 Task: Use the formula "IMLOG" in spreadsheet "Project portfolio".
Action: Mouse moved to (780, 124)
Screenshot: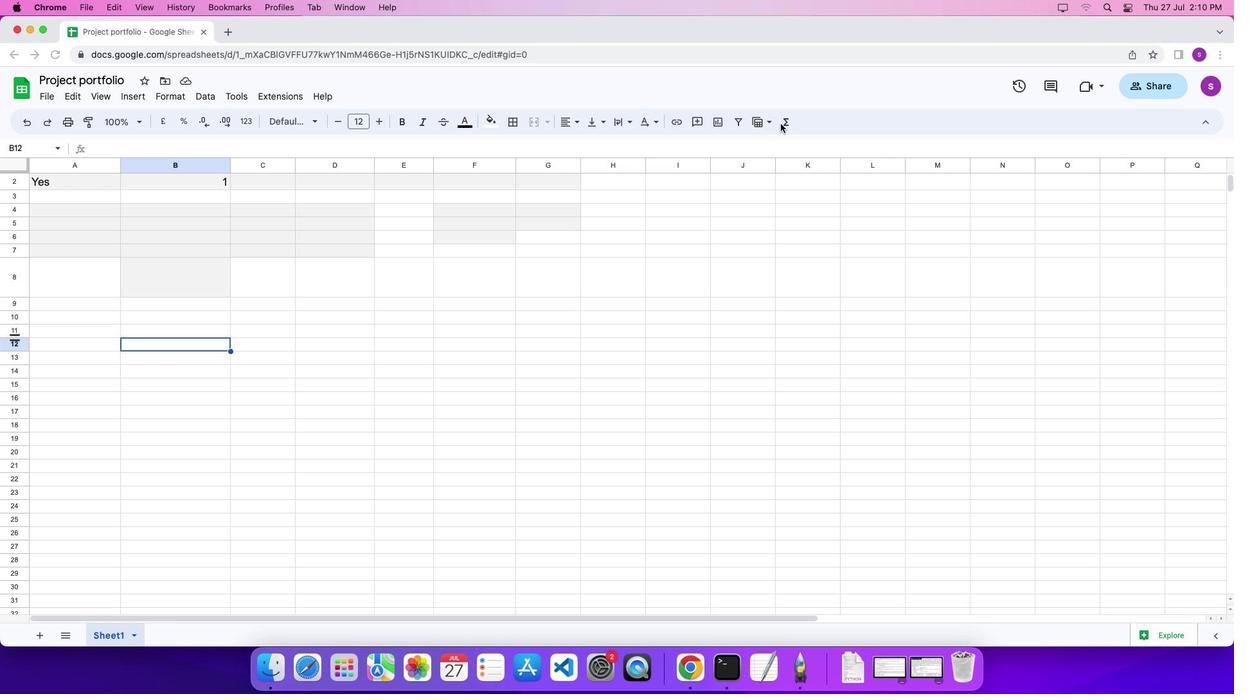 
Action: Mouse pressed left at (780, 124)
Screenshot: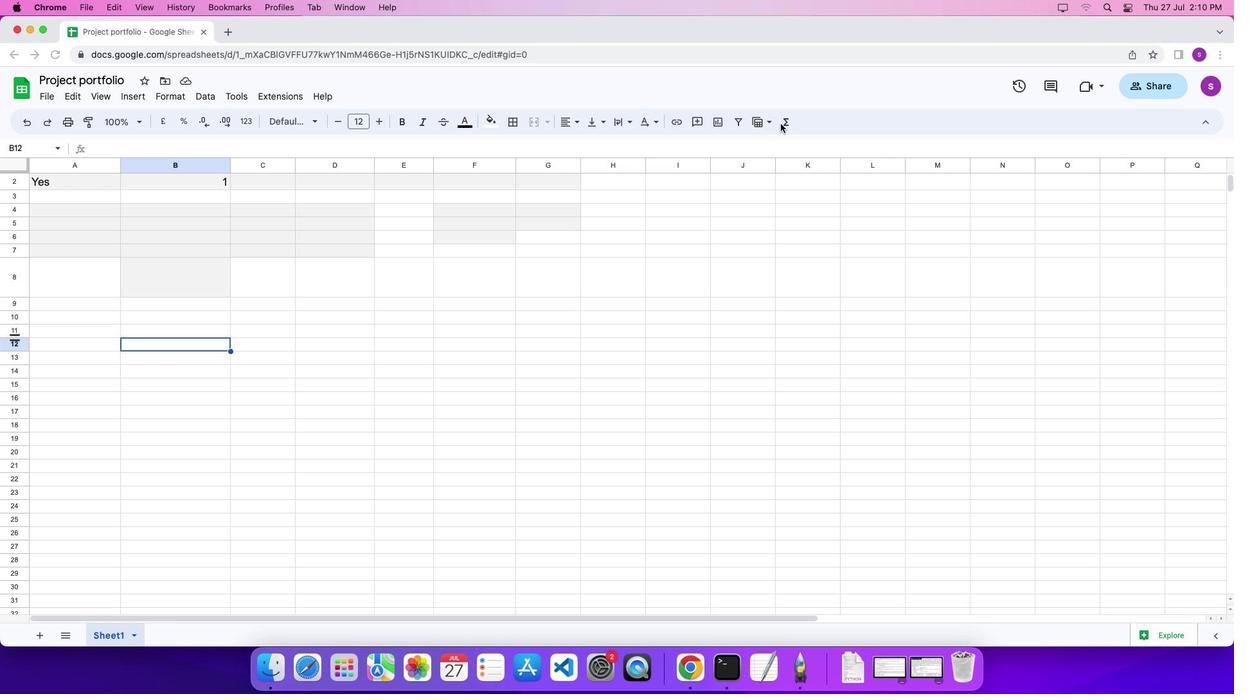 
Action: Mouse moved to (781, 124)
Screenshot: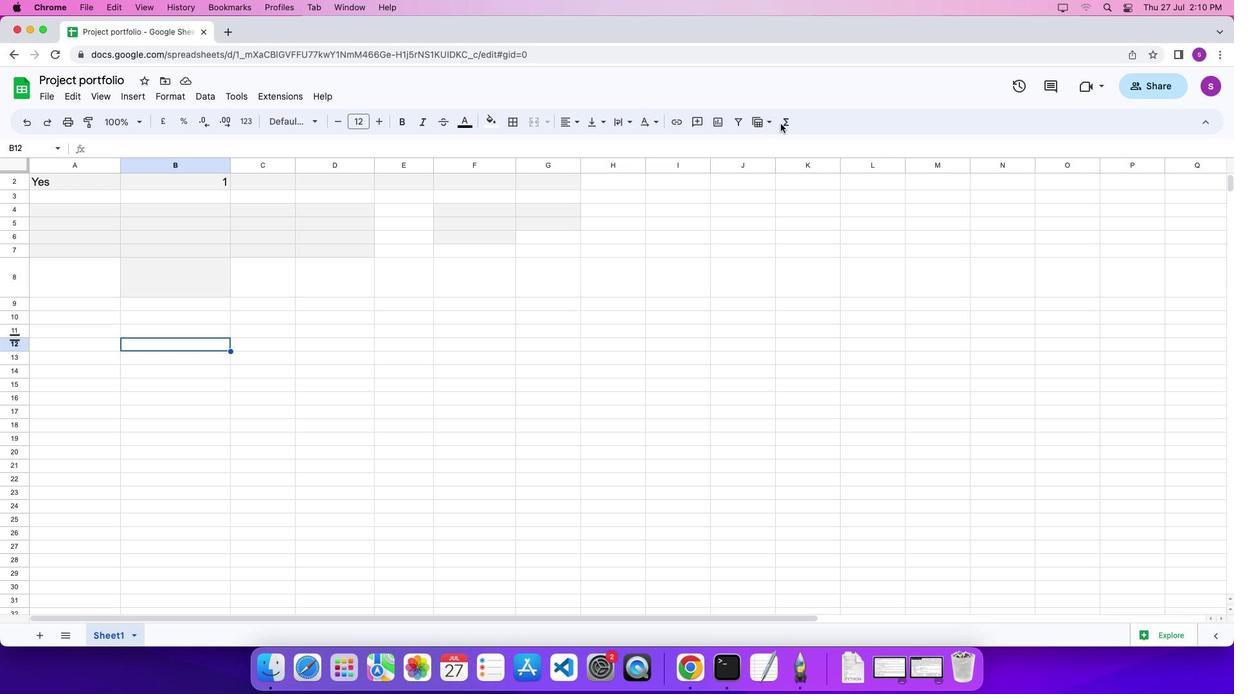 
Action: Mouse pressed left at (781, 124)
Screenshot: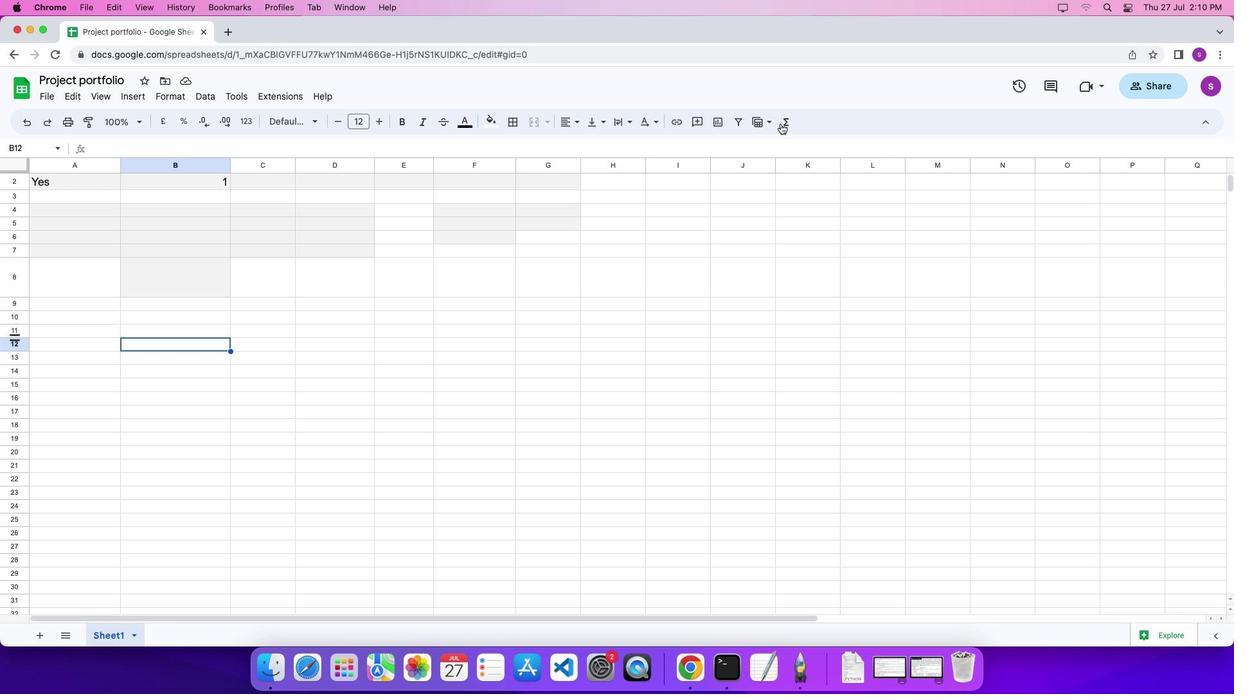 
Action: Mouse moved to (787, 124)
Screenshot: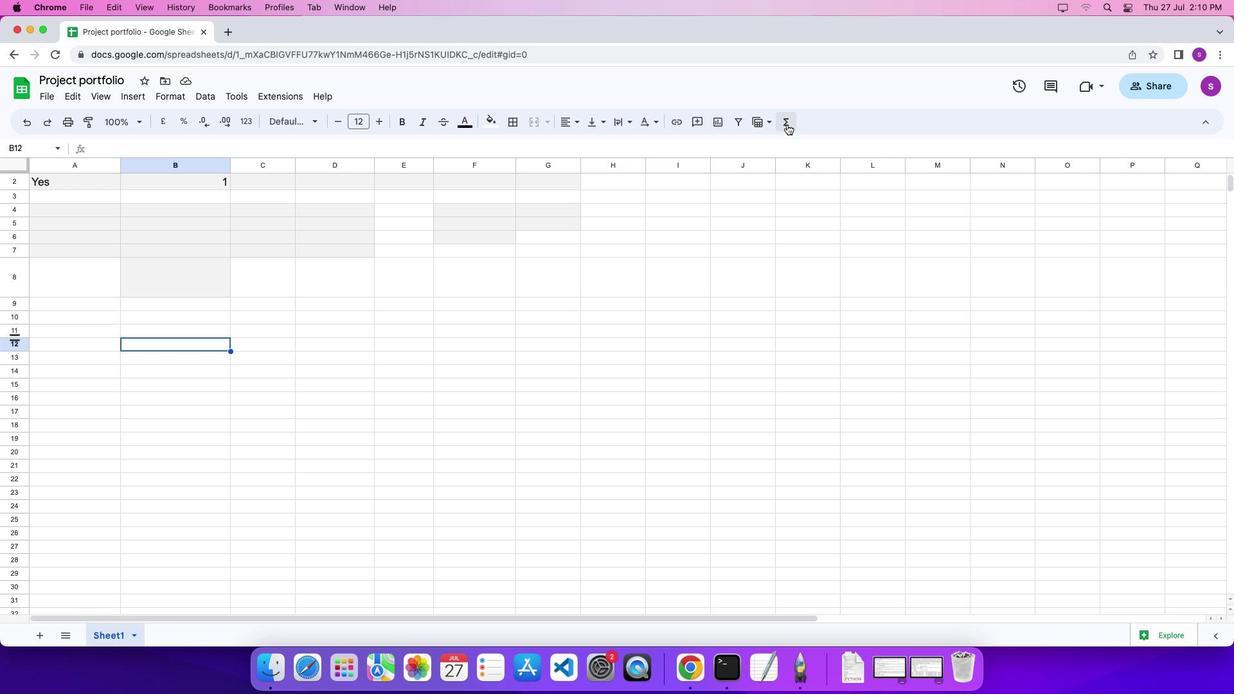 
Action: Mouse pressed left at (787, 124)
Screenshot: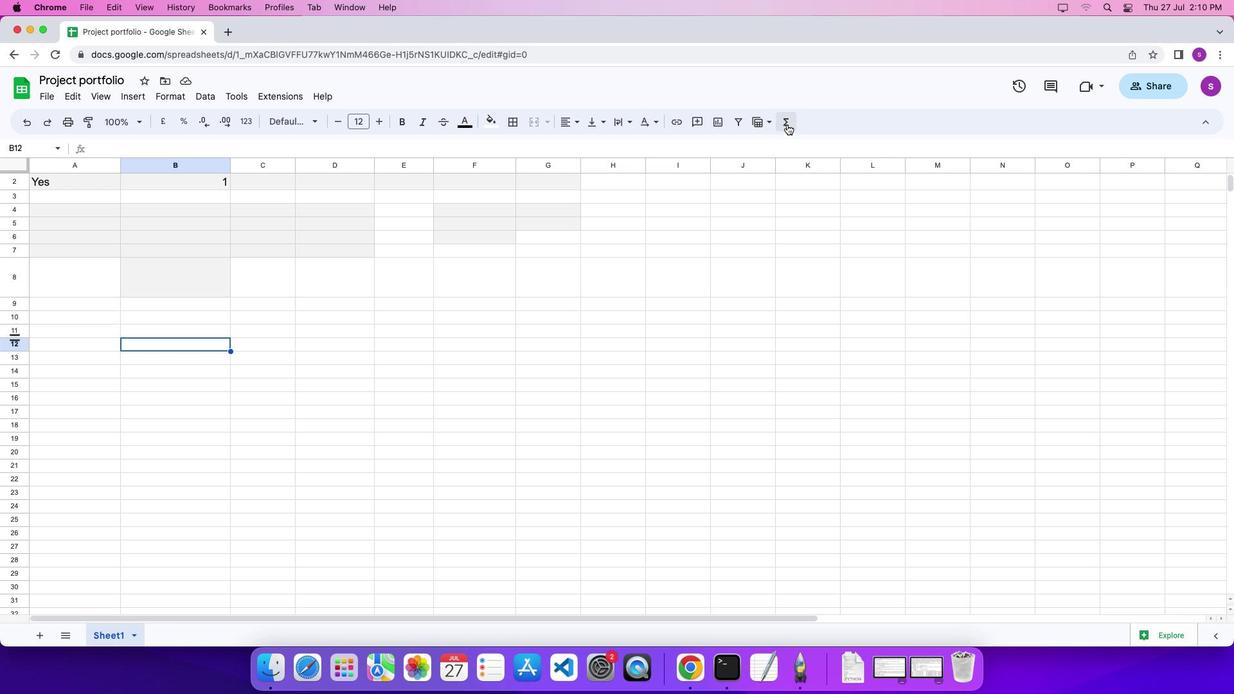 
Action: Mouse moved to (1007, 595)
Screenshot: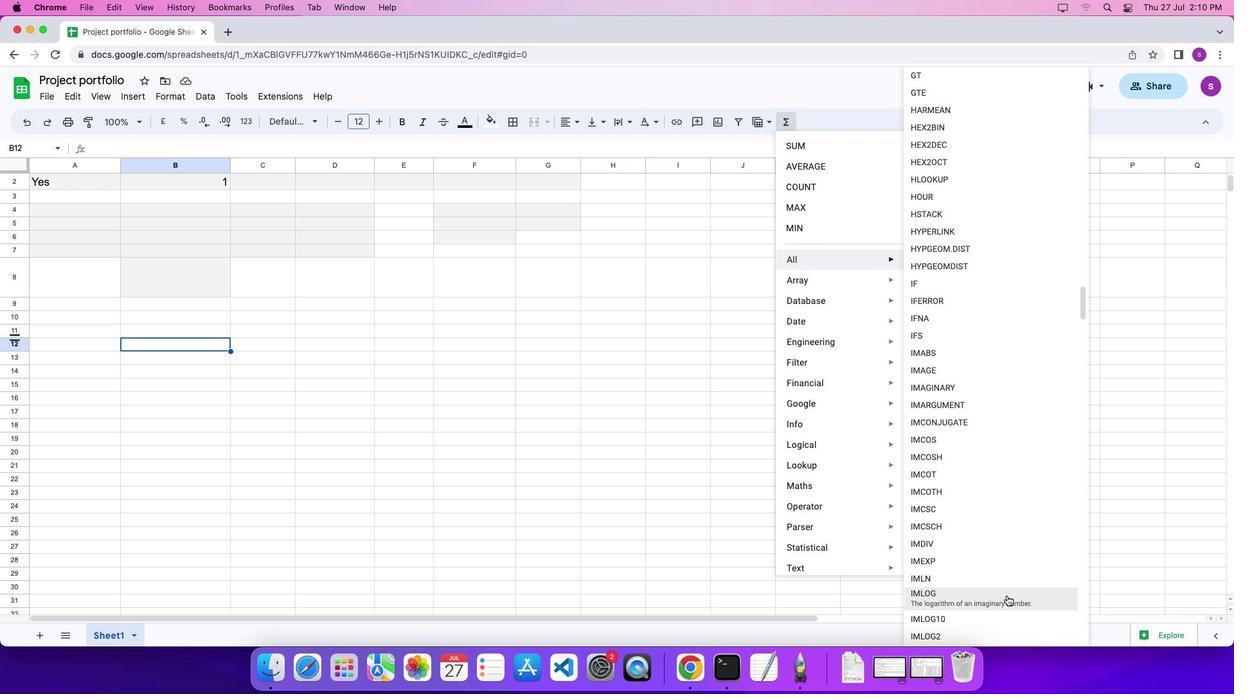 
Action: Mouse pressed left at (1007, 595)
Screenshot: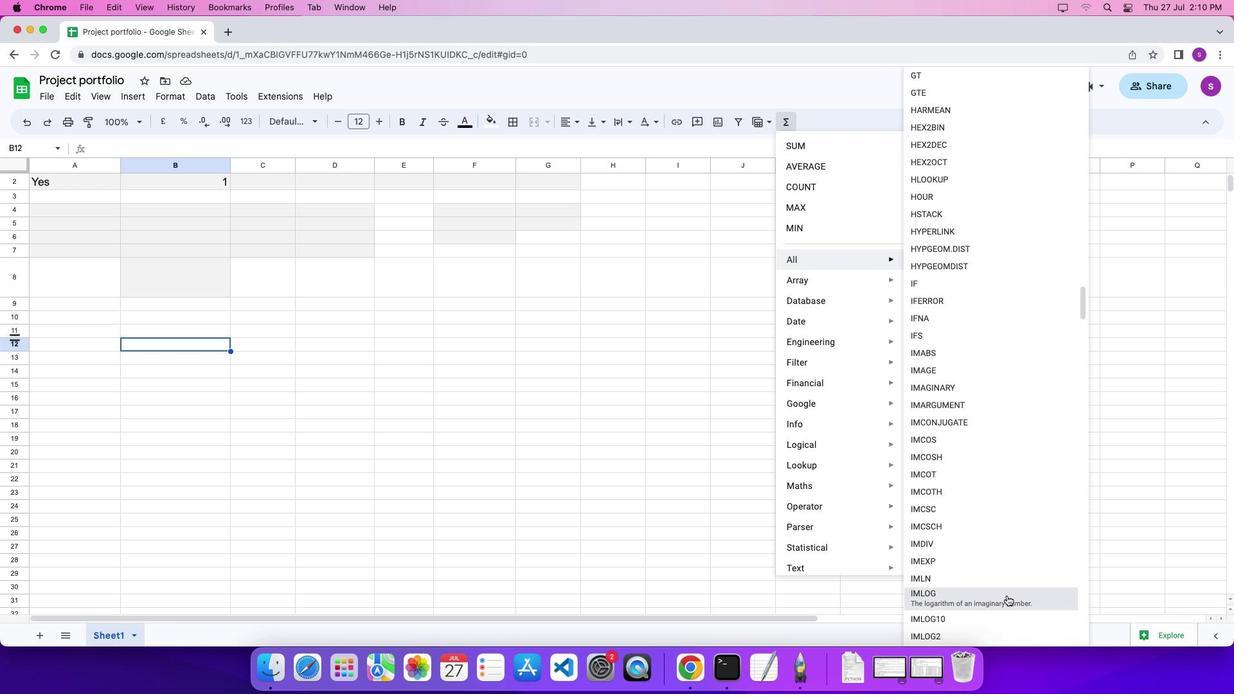 
Action: Mouse moved to (477, 409)
Screenshot: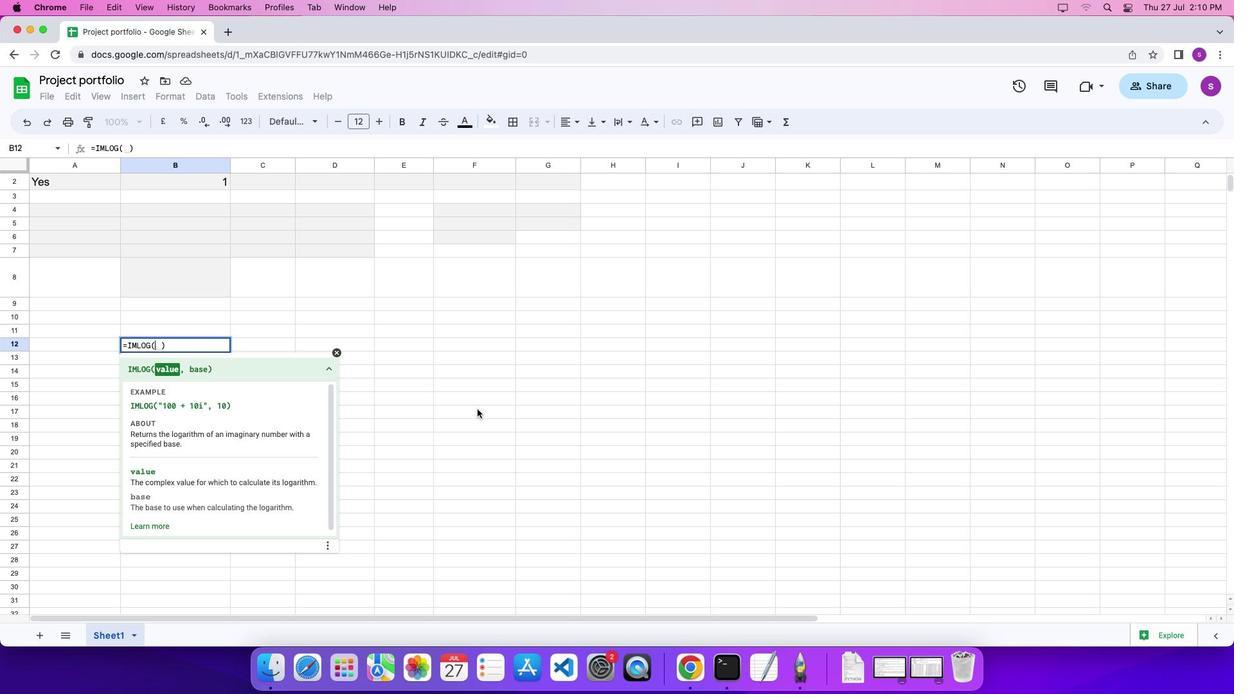 
Action: Key pressed Key.shift_r'"''1''0''0''+''1''0''i'Key.shift_r'"'',''1''0''\x03'
Screenshot: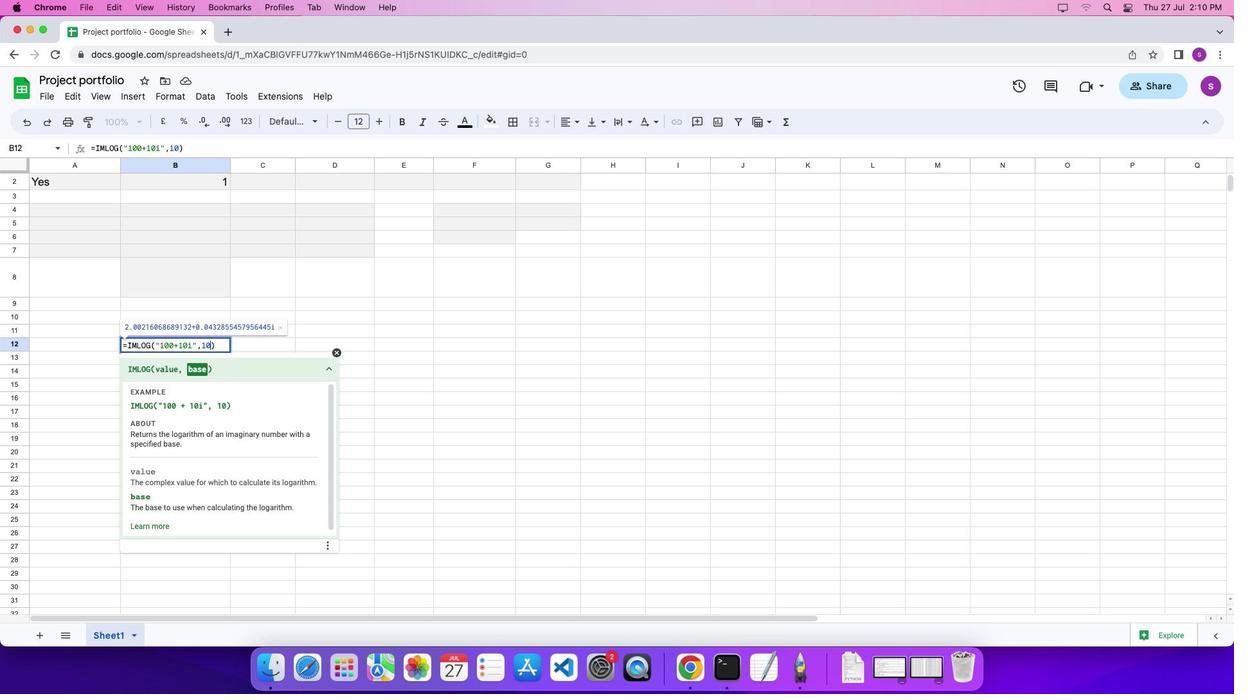 
